 Task: Change IN PROGRESS as Status of Issue Issue0000000414 in Backlog  in Scrum Project Project0000000083 in Jira. Change IN PROGRESS as Status of Issue Issue0000000416 in Backlog  in Scrum Project Project0000000084 in Jira. Change IN PROGRESS as Status of Issue Issue0000000418 in Backlog  in Scrum Project Project0000000084 in Jira. Change IN PROGRESS as Status of Issue Issue0000000420 in Backlog  in Scrum Project Project0000000084 in Jira. Assign mailaustralia7@gmail.com as Assignee of Issue Issue0000000411 in Backlog  in Scrum Project Project0000000083 in Jira
Action: Mouse moved to (1140, 462)
Screenshot: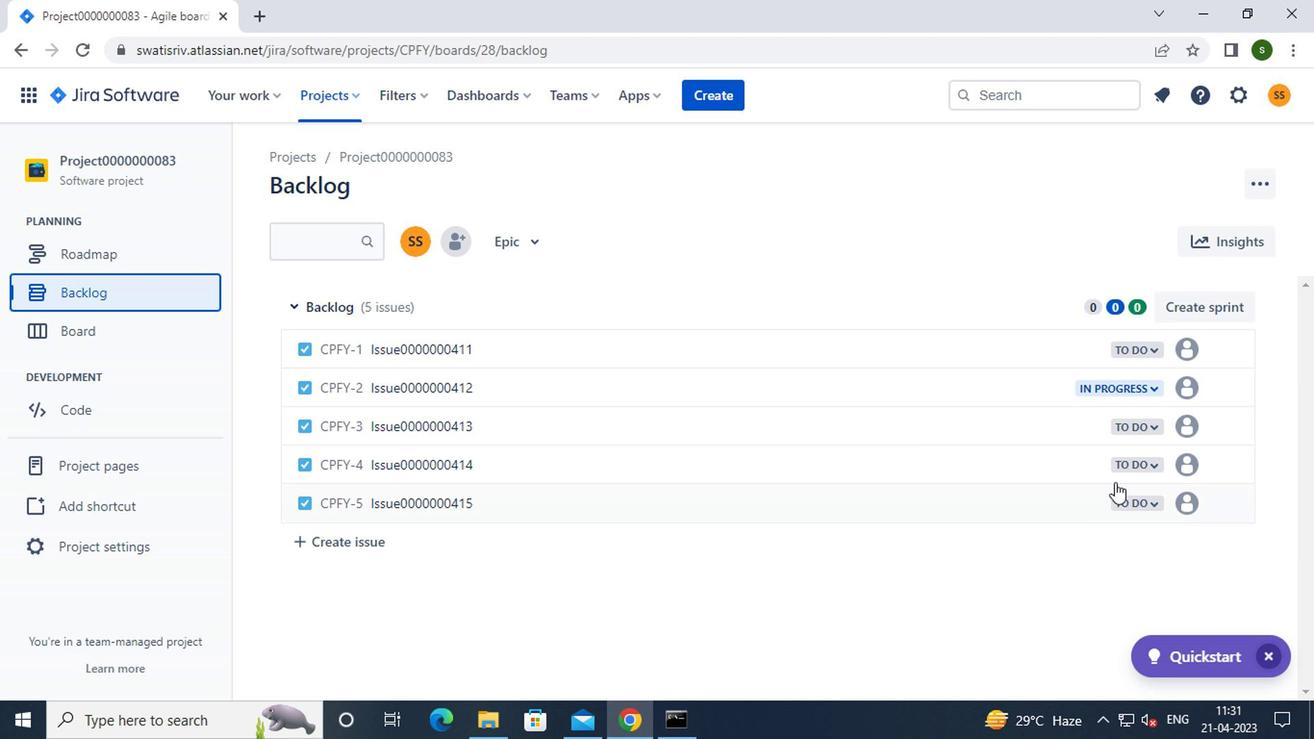 
Action: Mouse pressed left at (1140, 462)
Screenshot: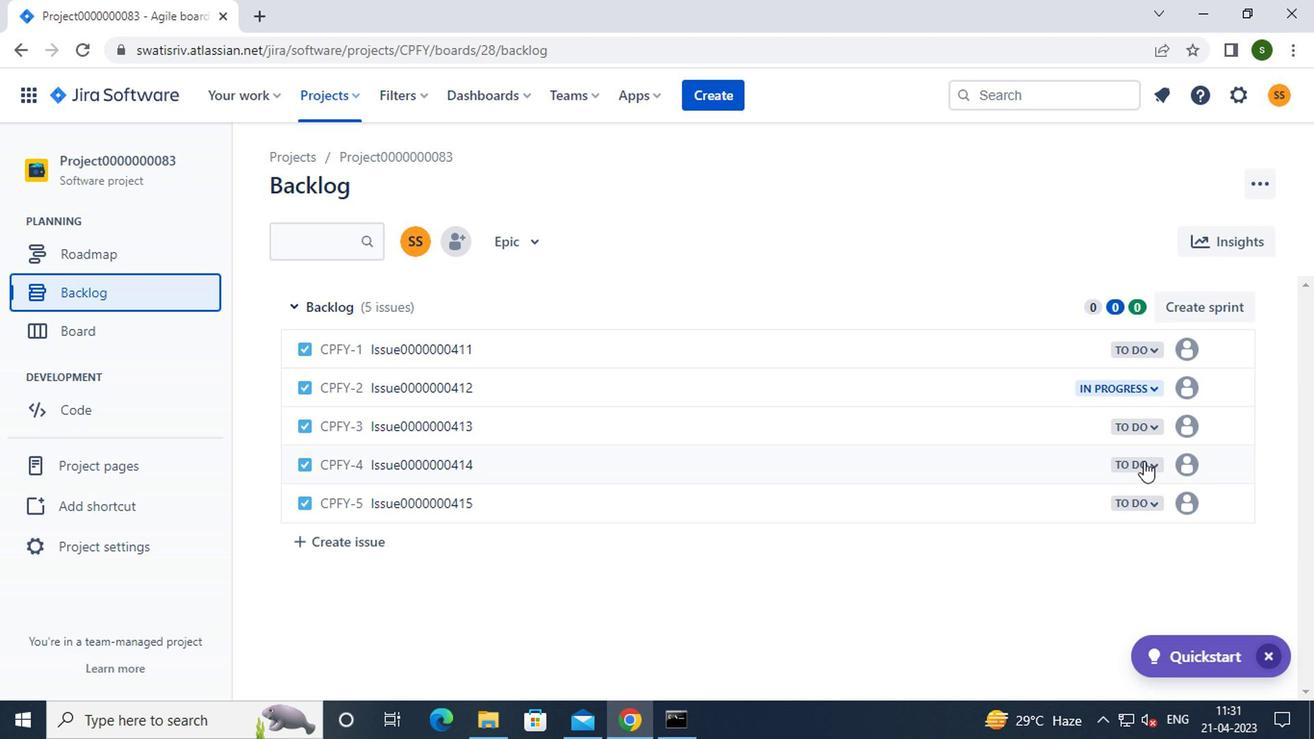
Action: Mouse moved to (1068, 507)
Screenshot: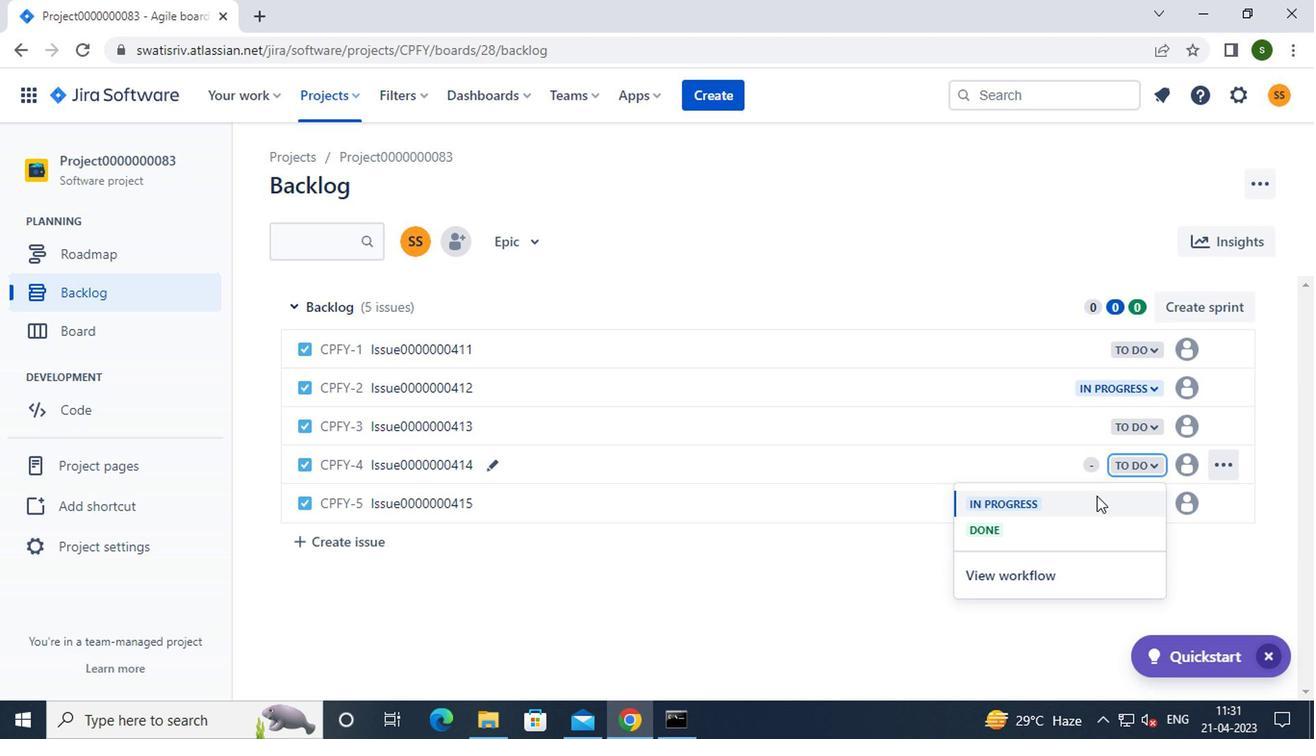 
Action: Mouse pressed left at (1068, 507)
Screenshot: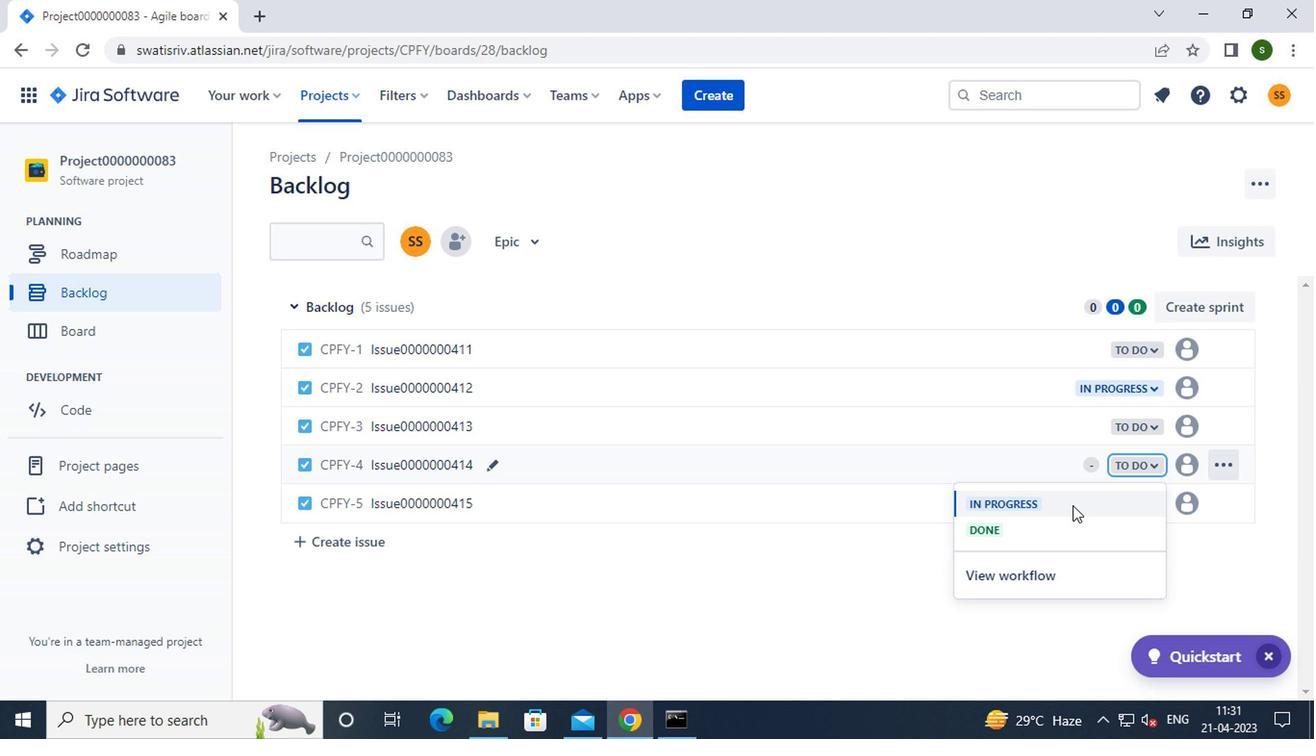 
Action: Mouse moved to (330, 95)
Screenshot: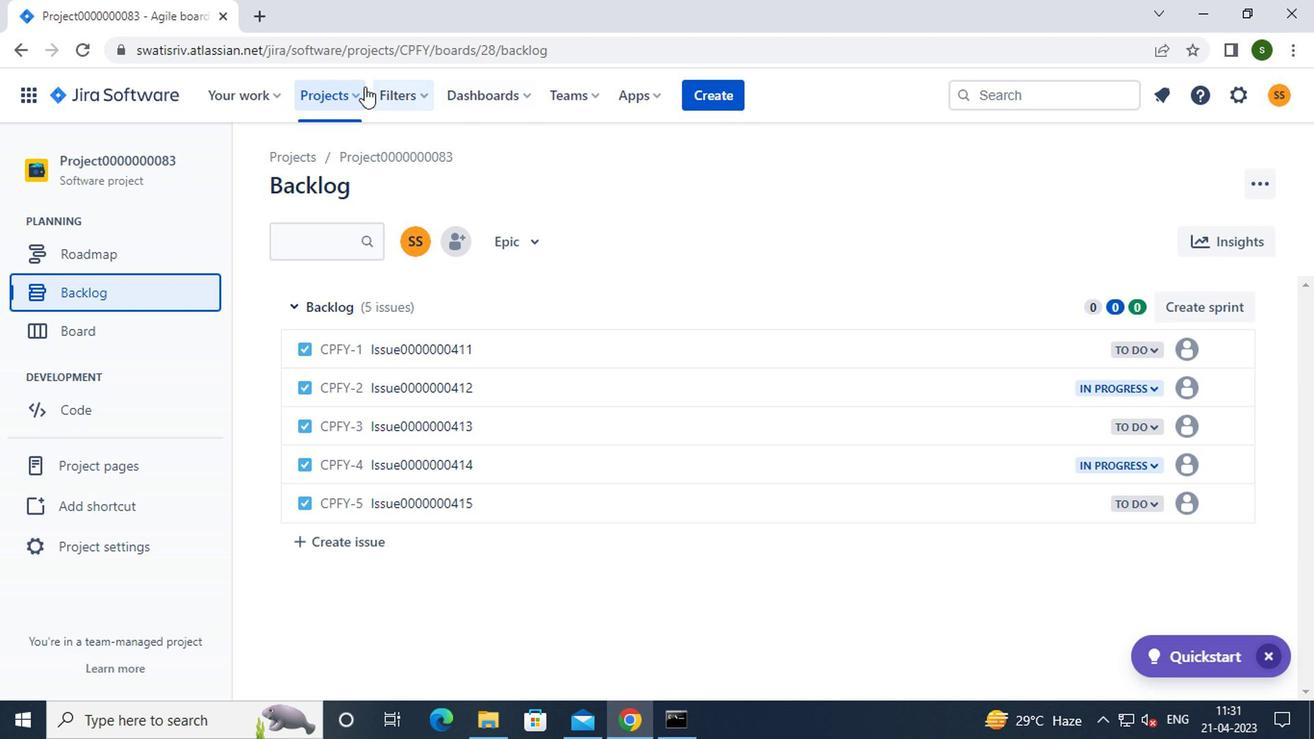 
Action: Mouse pressed left at (330, 95)
Screenshot: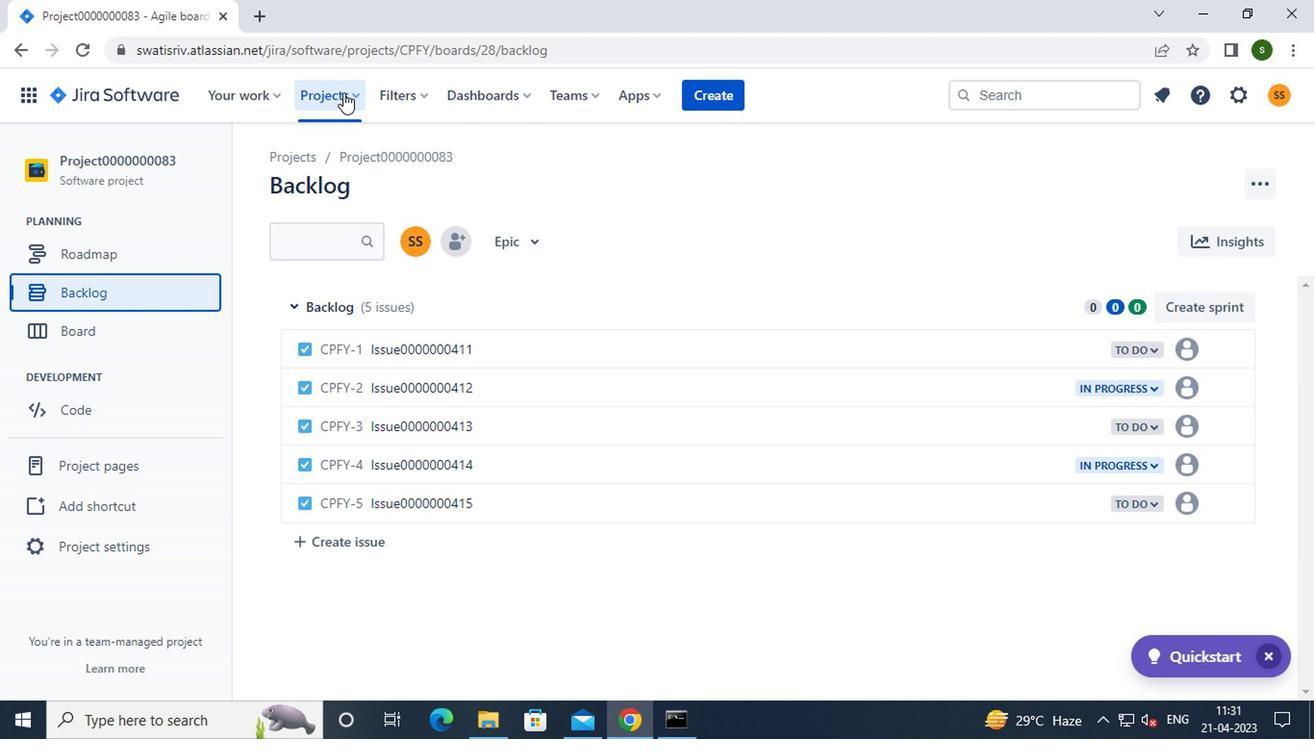 
Action: Mouse moved to (442, 237)
Screenshot: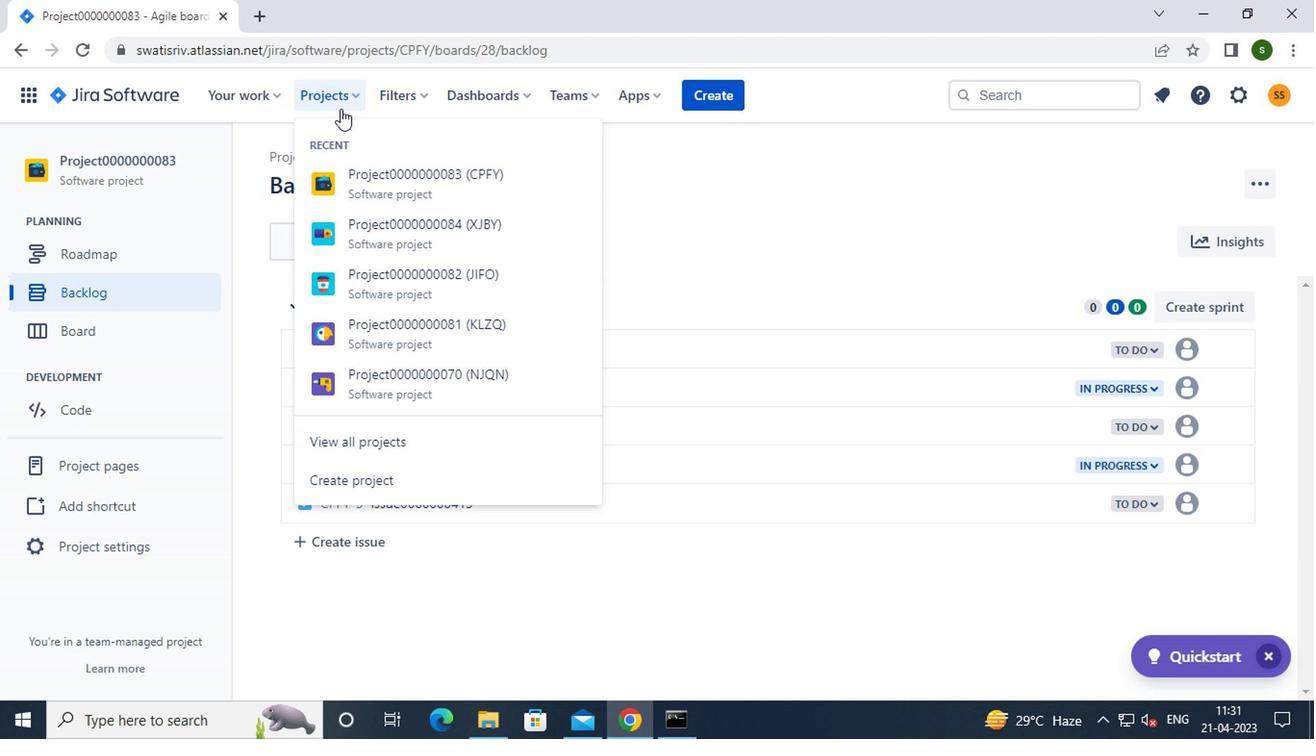 
Action: Mouse pressed left at (442, 237)
Screenshot: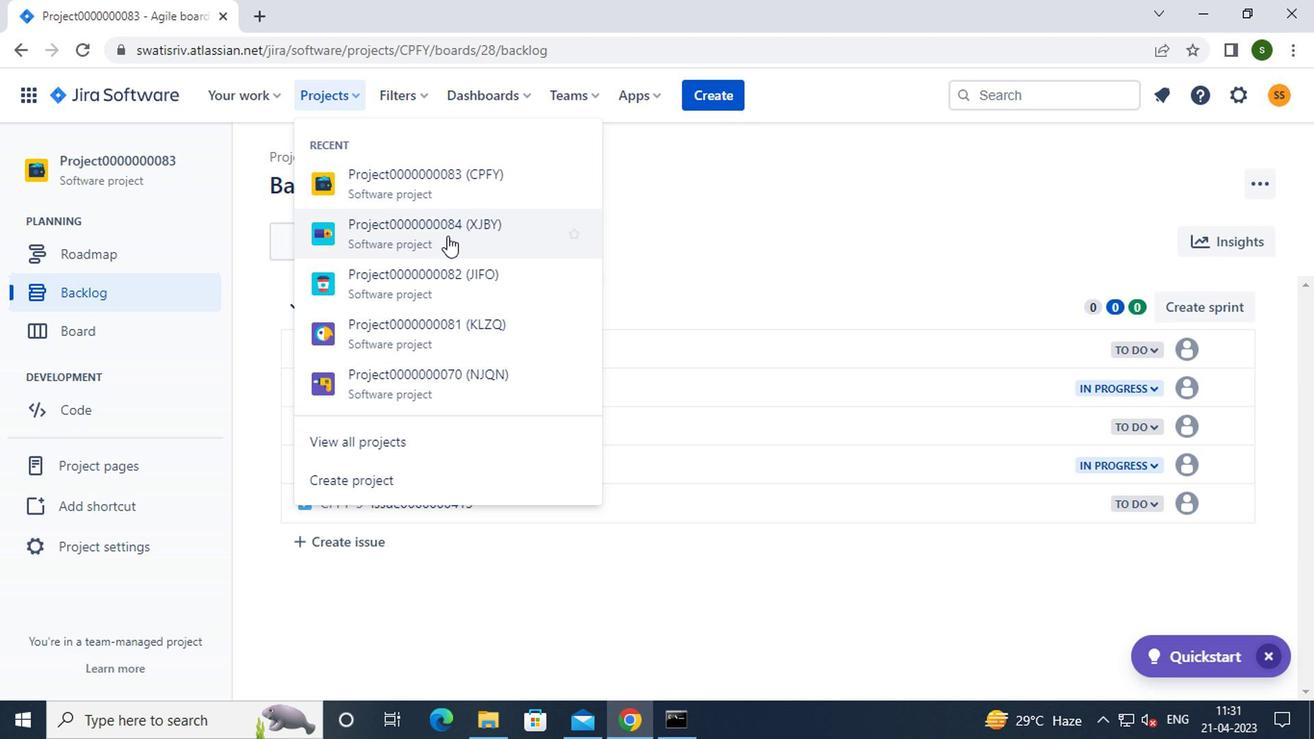 
Action: Mouse moved to (113, 288)
Screenshot: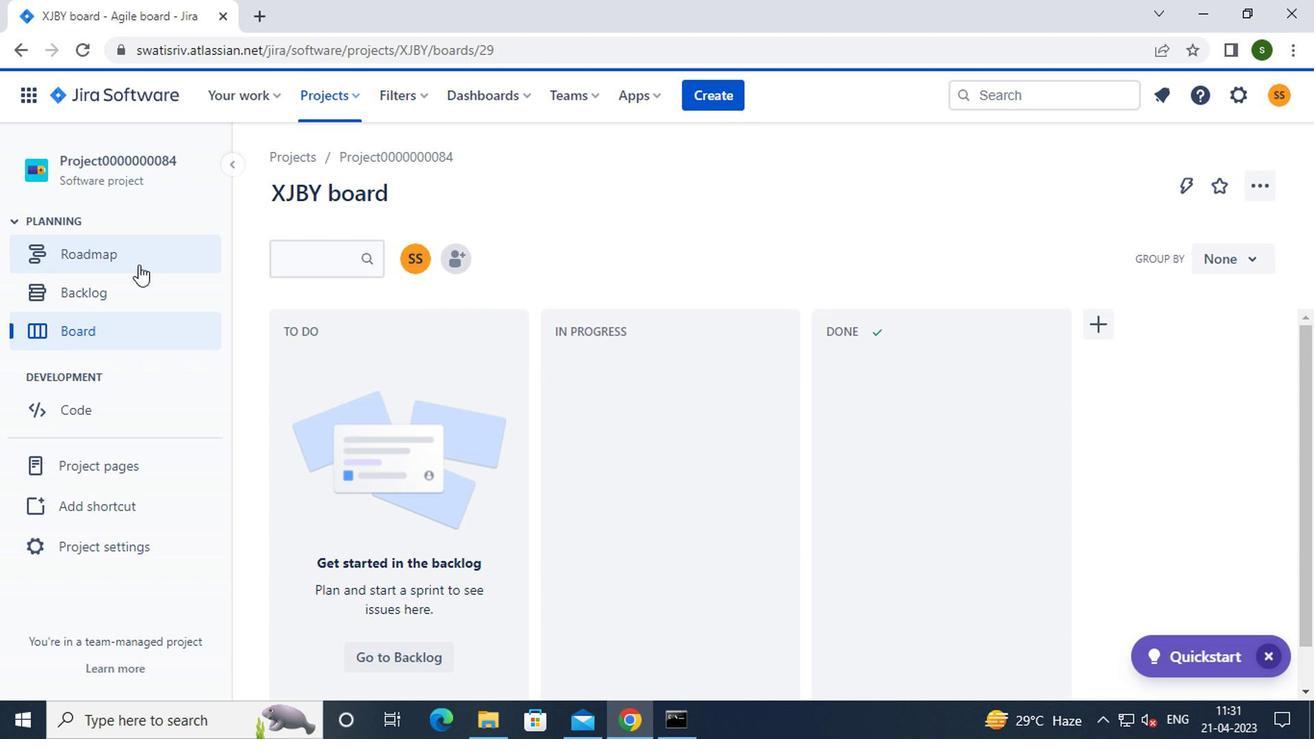 
Action: Mouse pressed left at (113, 288)
Screenshot: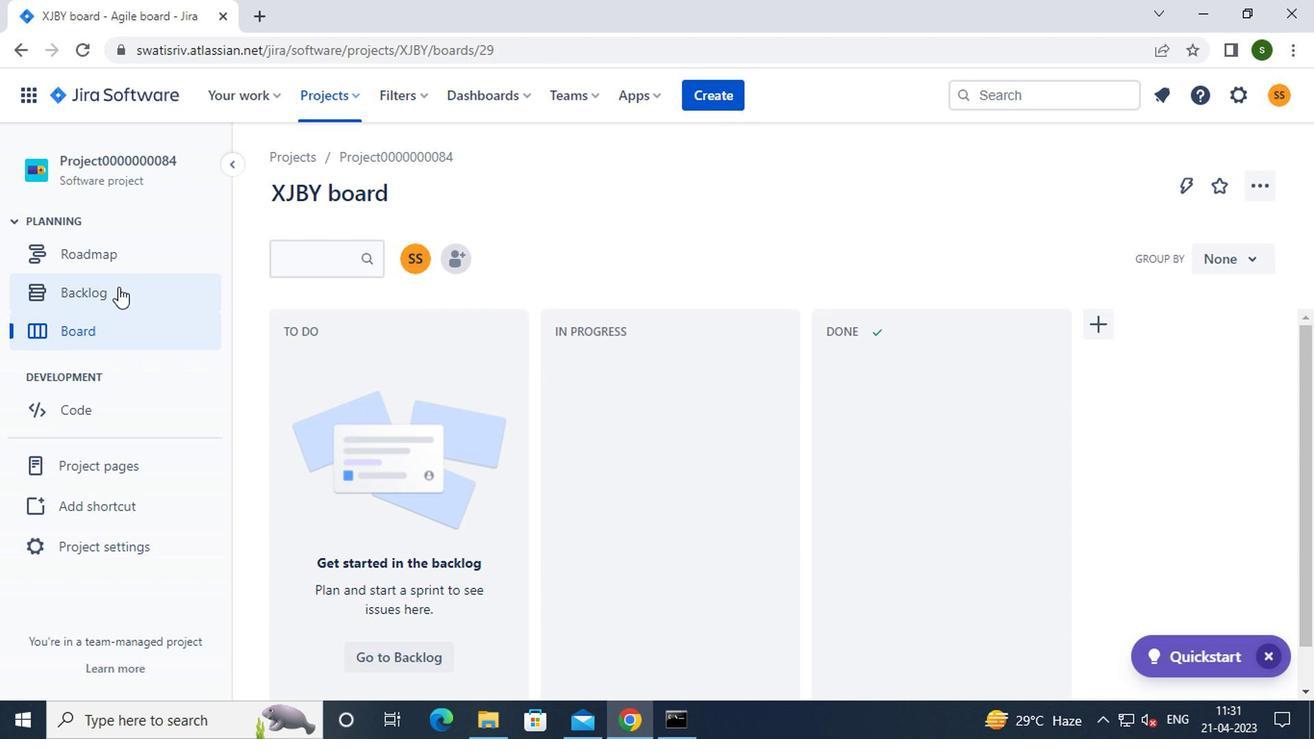
Action: Mouse moved to (1126, 351)
Screenshot: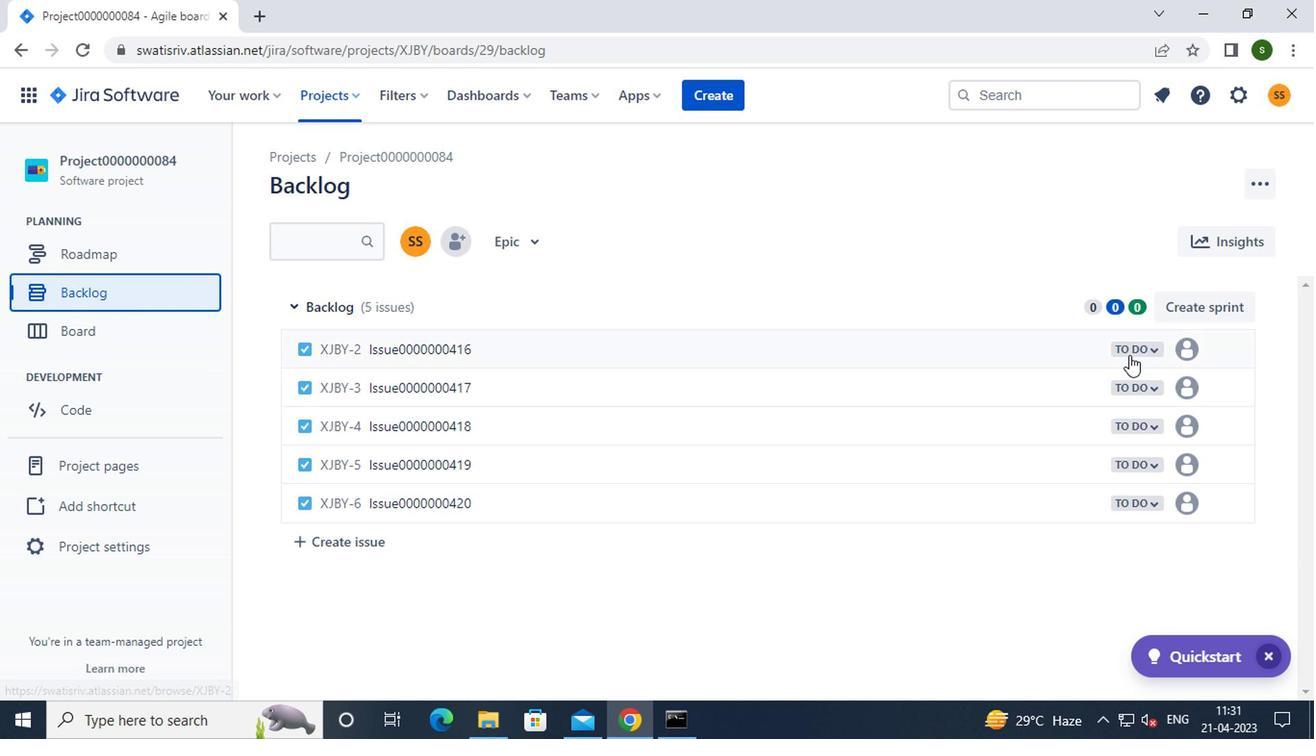 
Action: Mouse pressed left at (1126, 351)
Screenshot: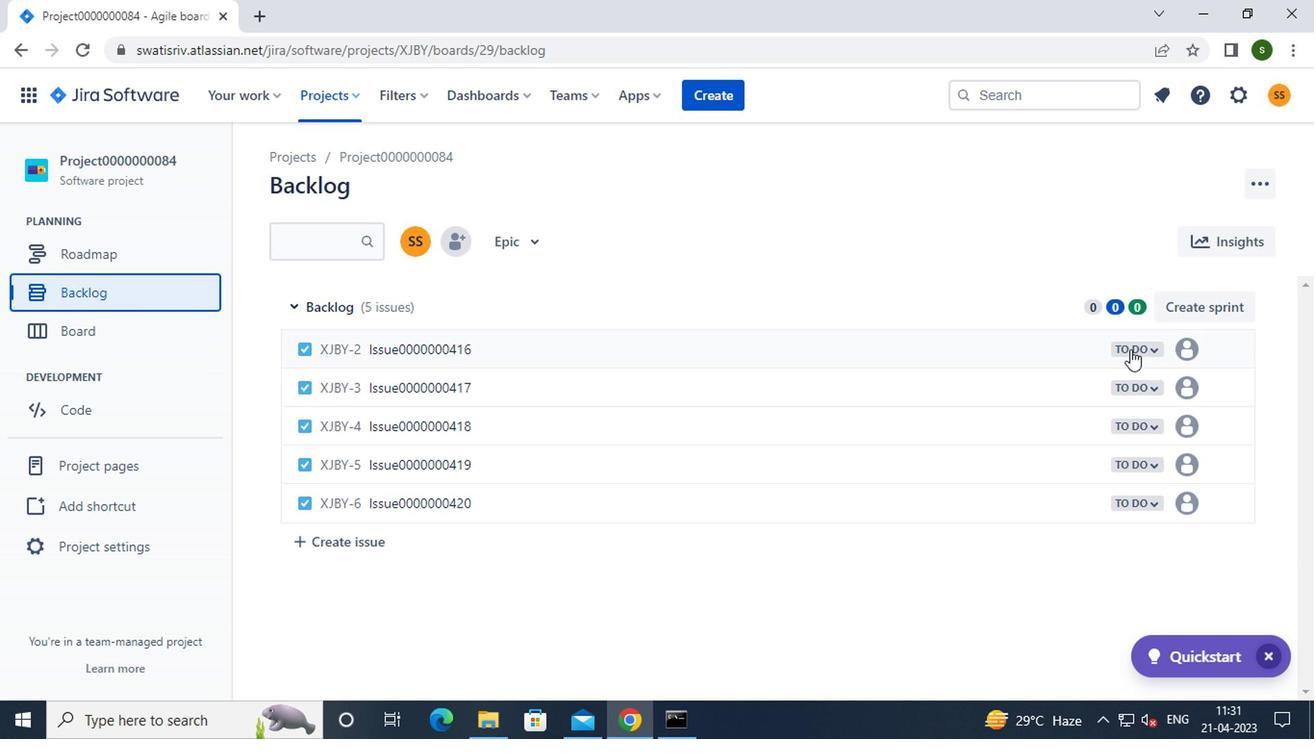 
Action: Mouse moved to (1034, 385)
Screenshot: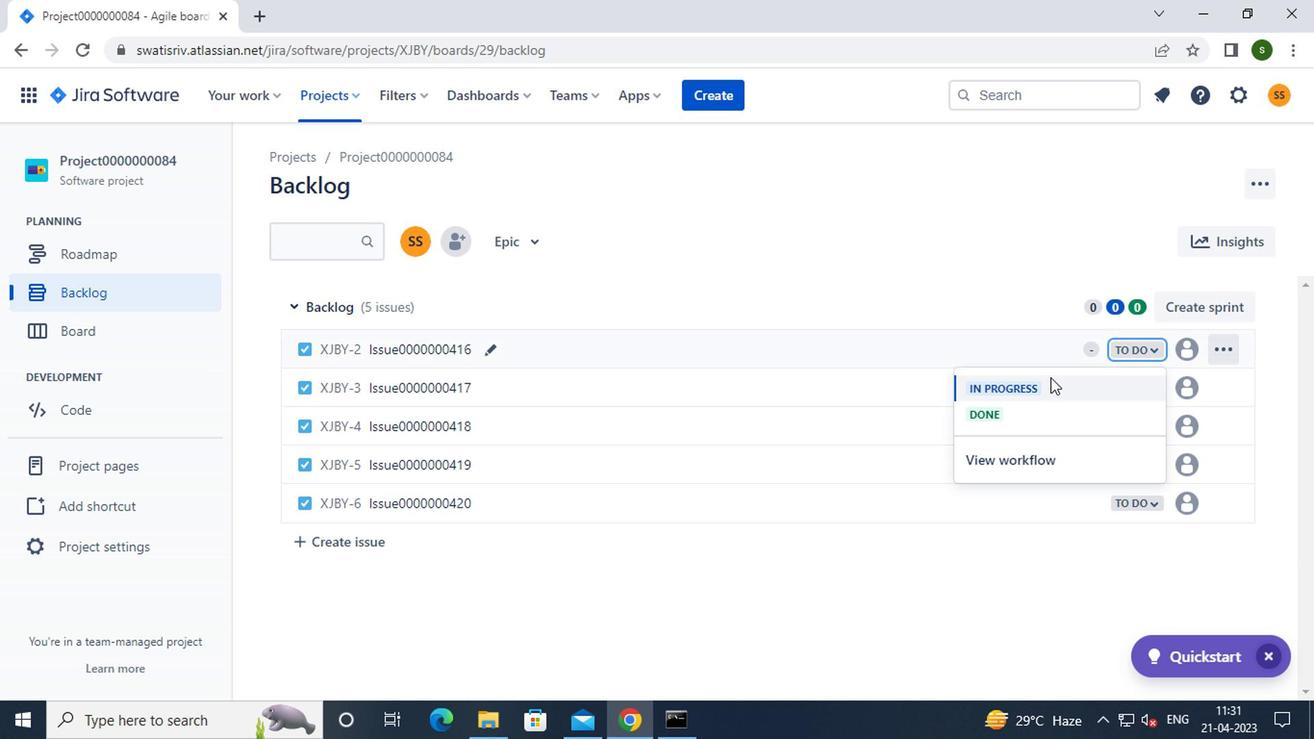
Action: Mouse pressed left at (1034, 385)
Screenshot: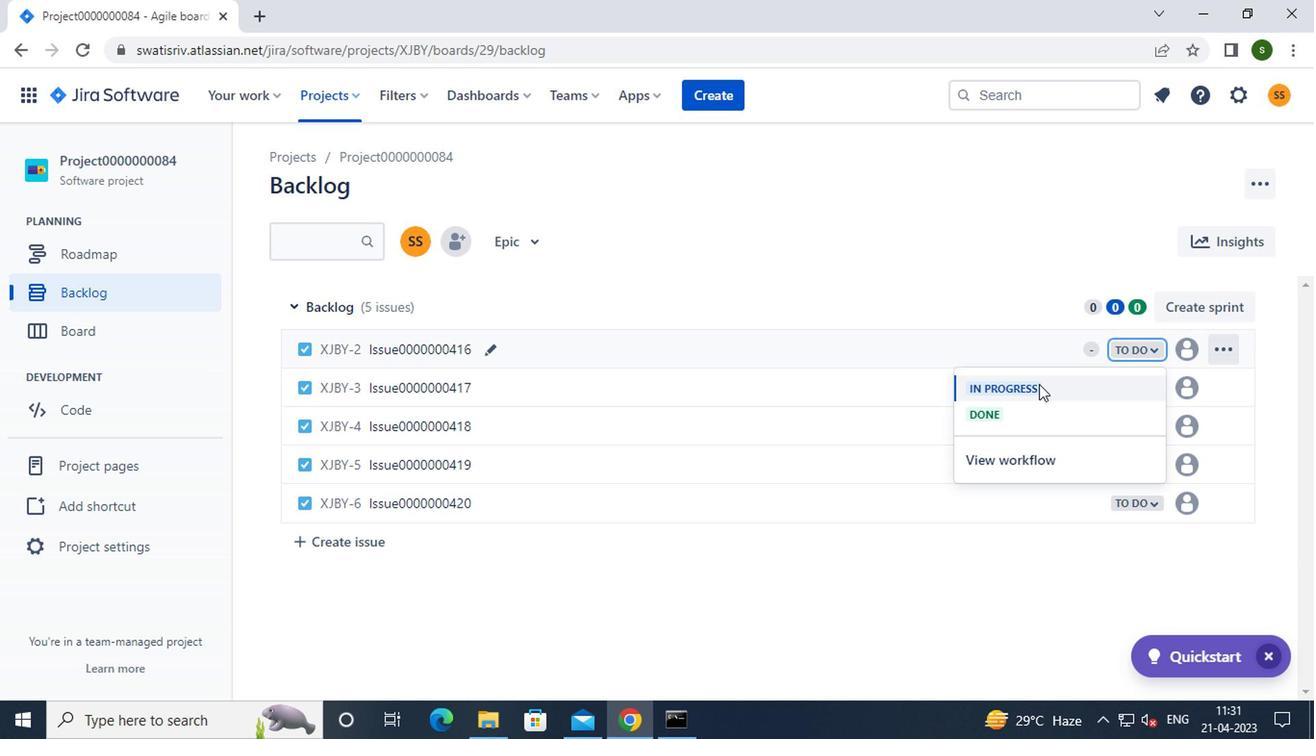 
Action: Mouse moved to (1148, 426)
Screenshot: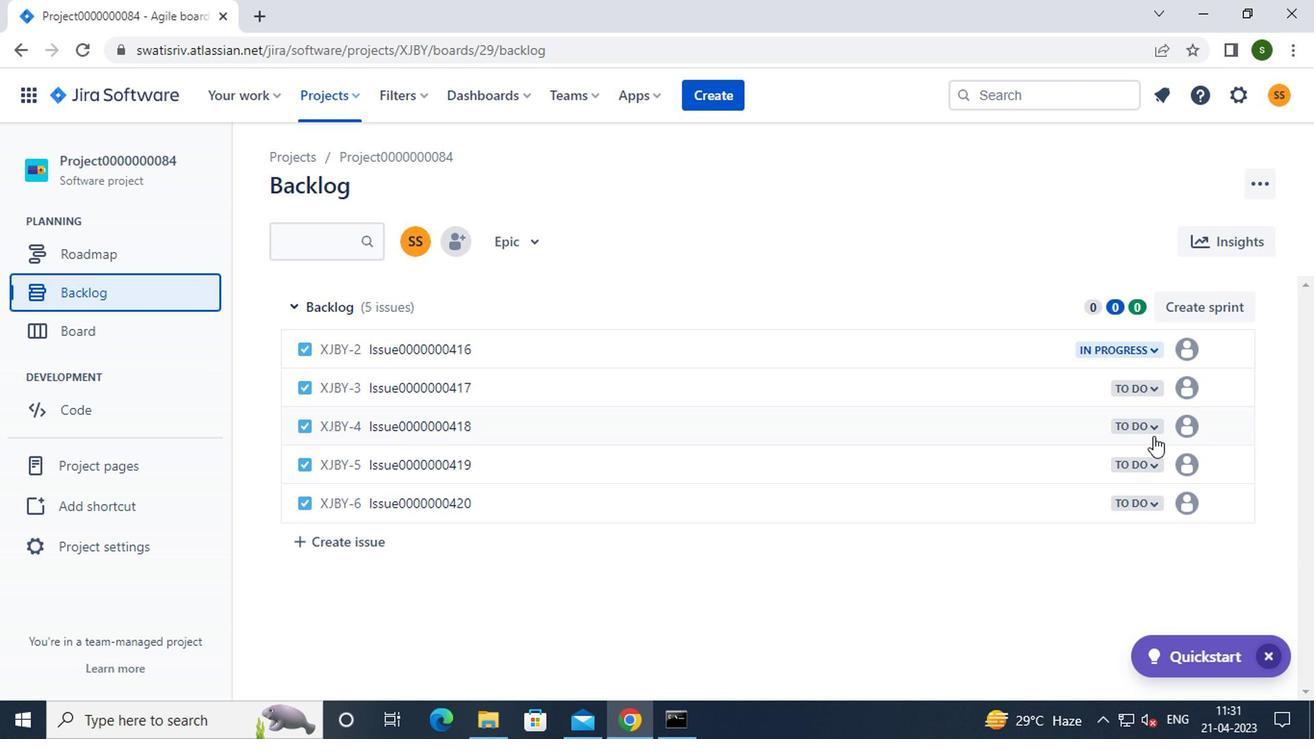 
Action: Mouse pressed left at (1148, 426)
Screenshot: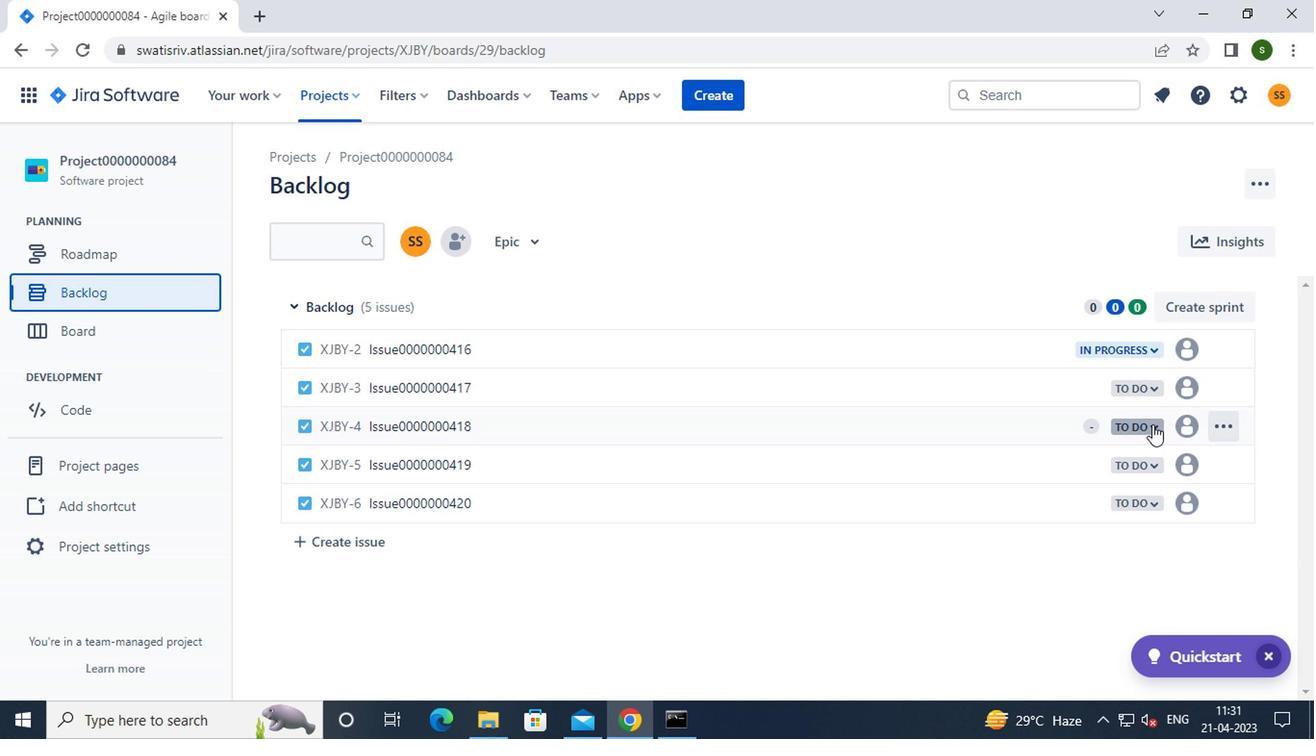 
Action: Mouse moved to (1014, 465)
Screenshot: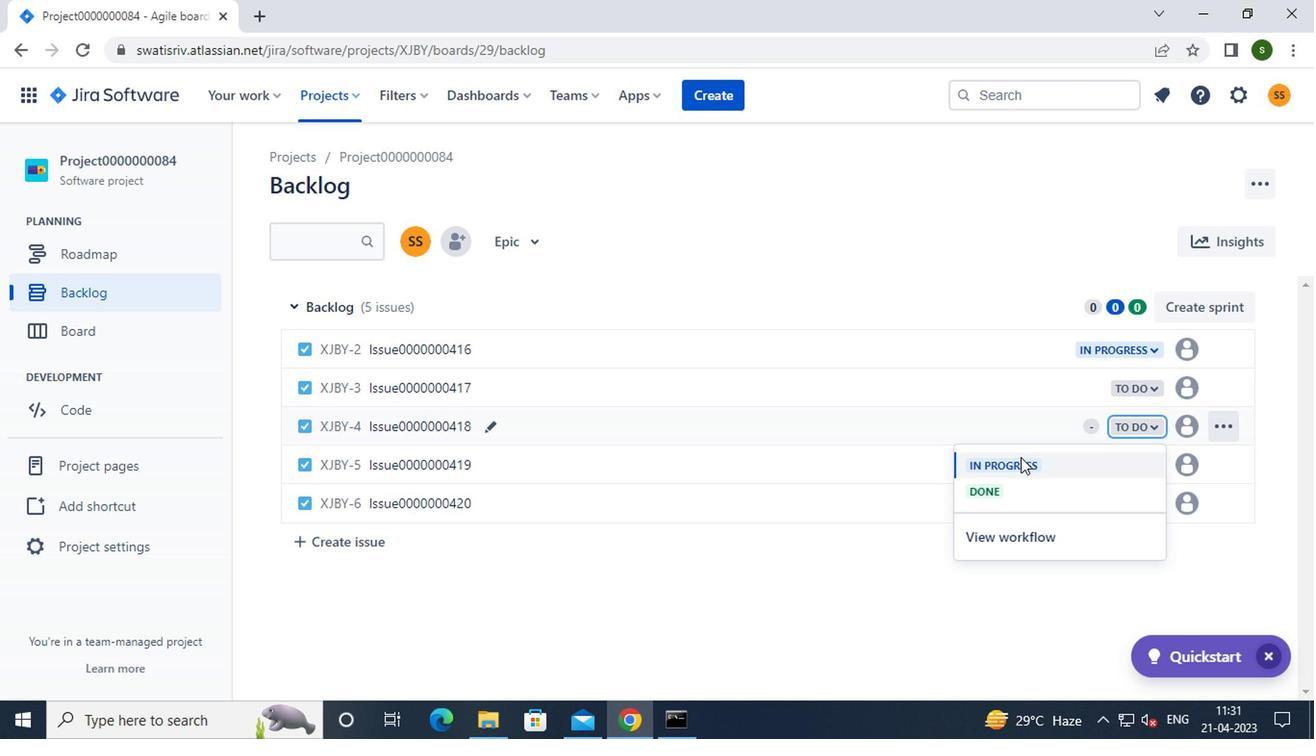 
Action: Mouse pressed left at (1014, 465)
Screenshot: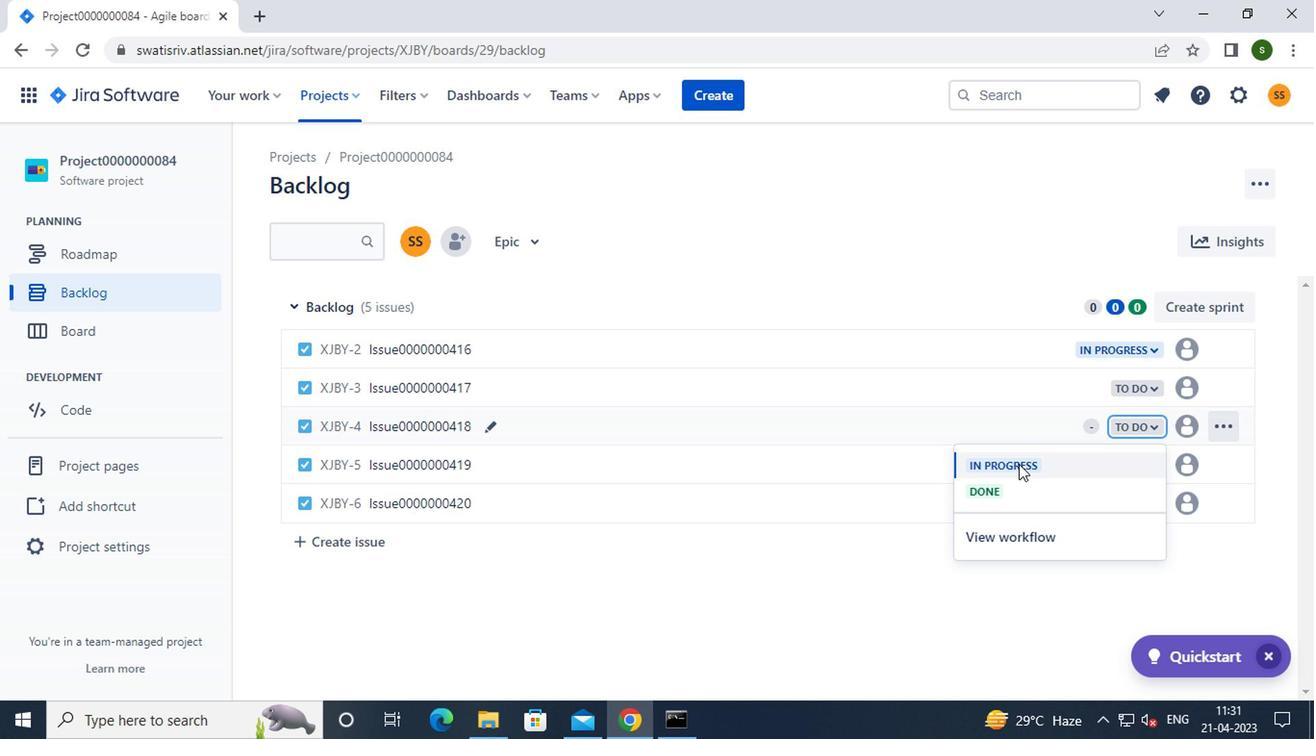 
Action: Mouse moved to (1135, 500)
Screenshot: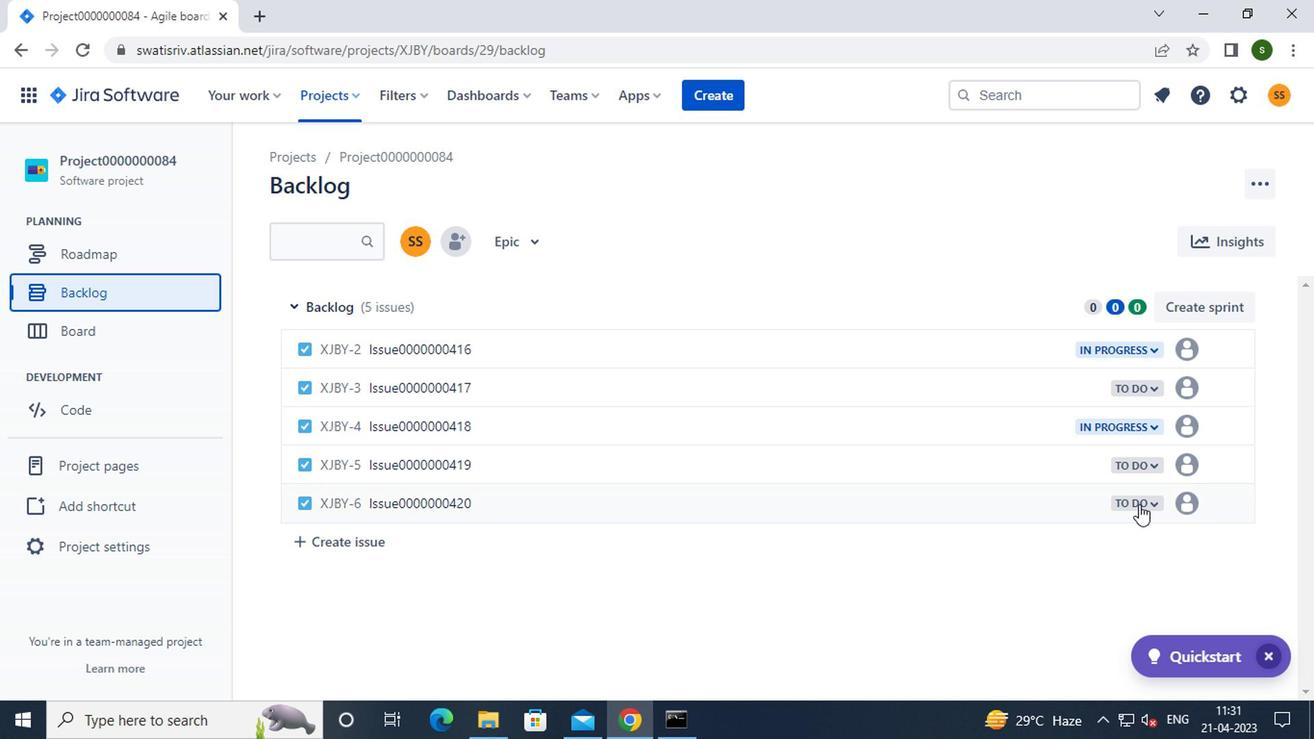 
Action: Mouse pressed left at (1135, 500)
Screenshot: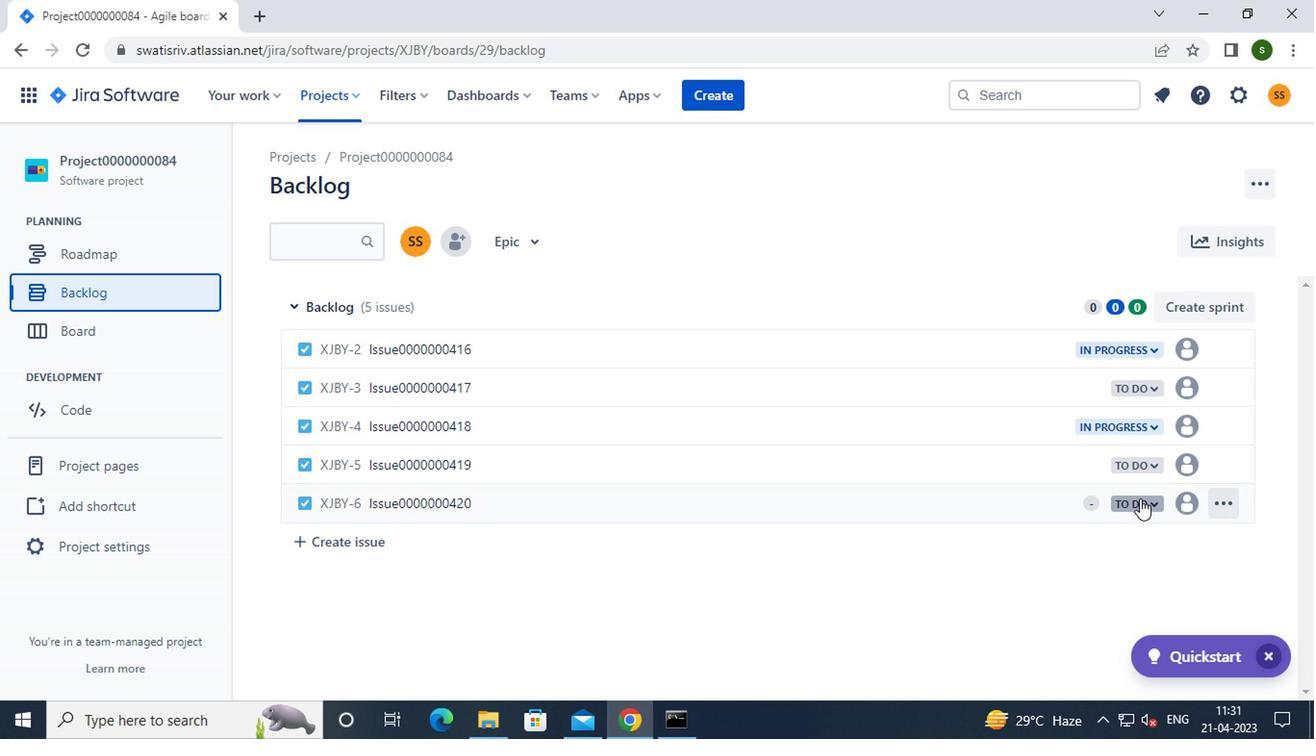 
Action: Mouse moved to (1069, 538)
Screenshot: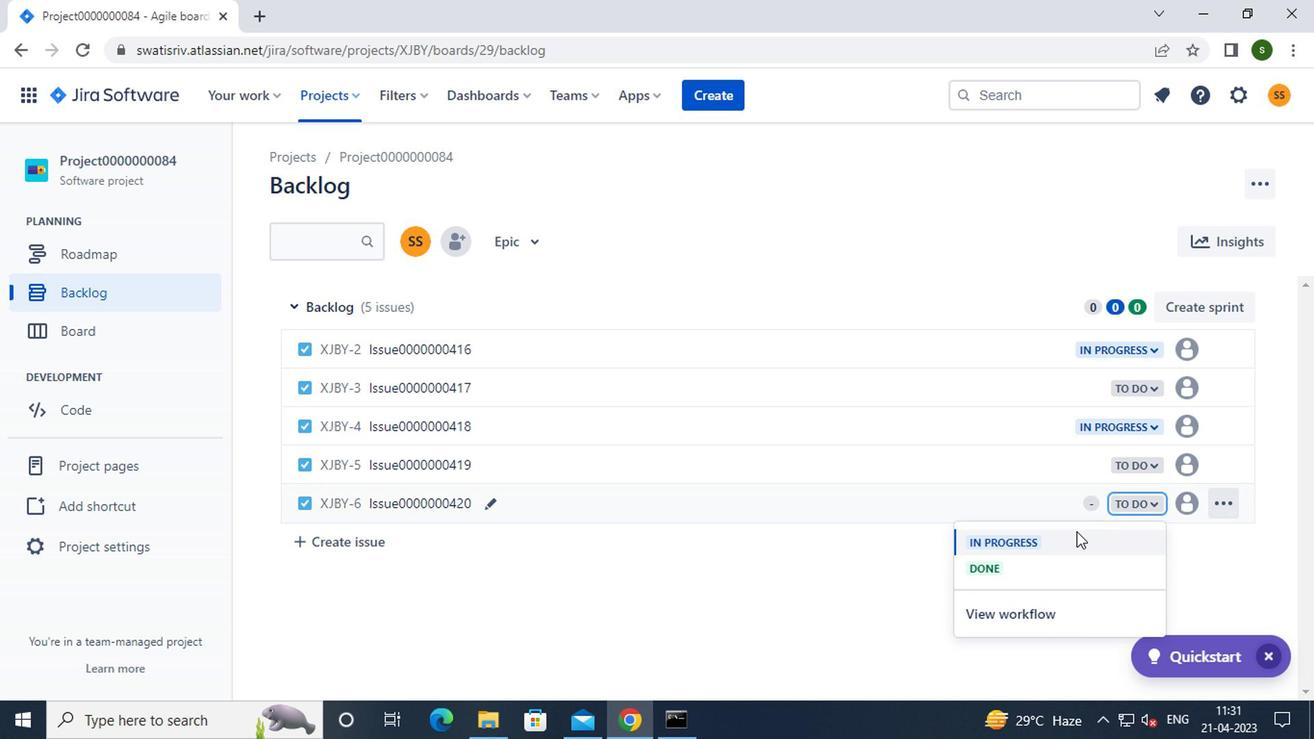 
Action: Mouse pressed left at (1069, 538)
Screenshot: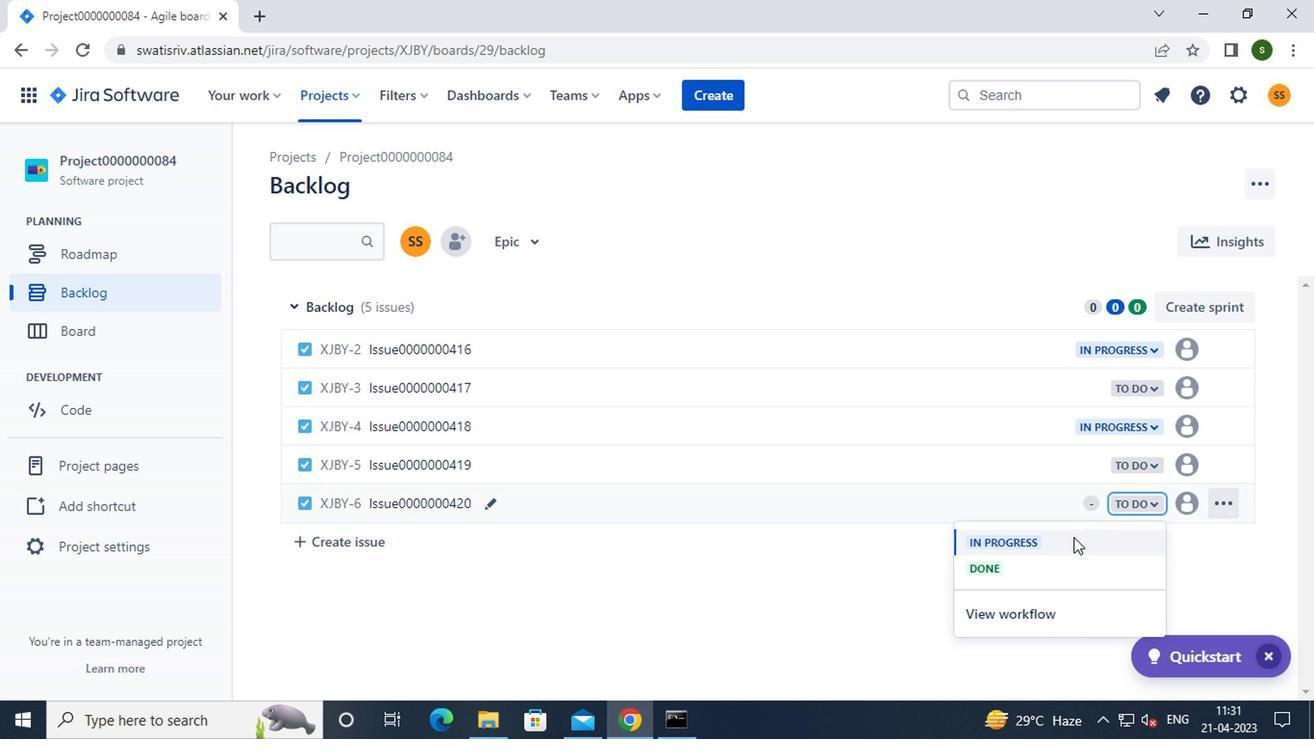 
Action: Mouse moved to (325, 93)
Screenshot: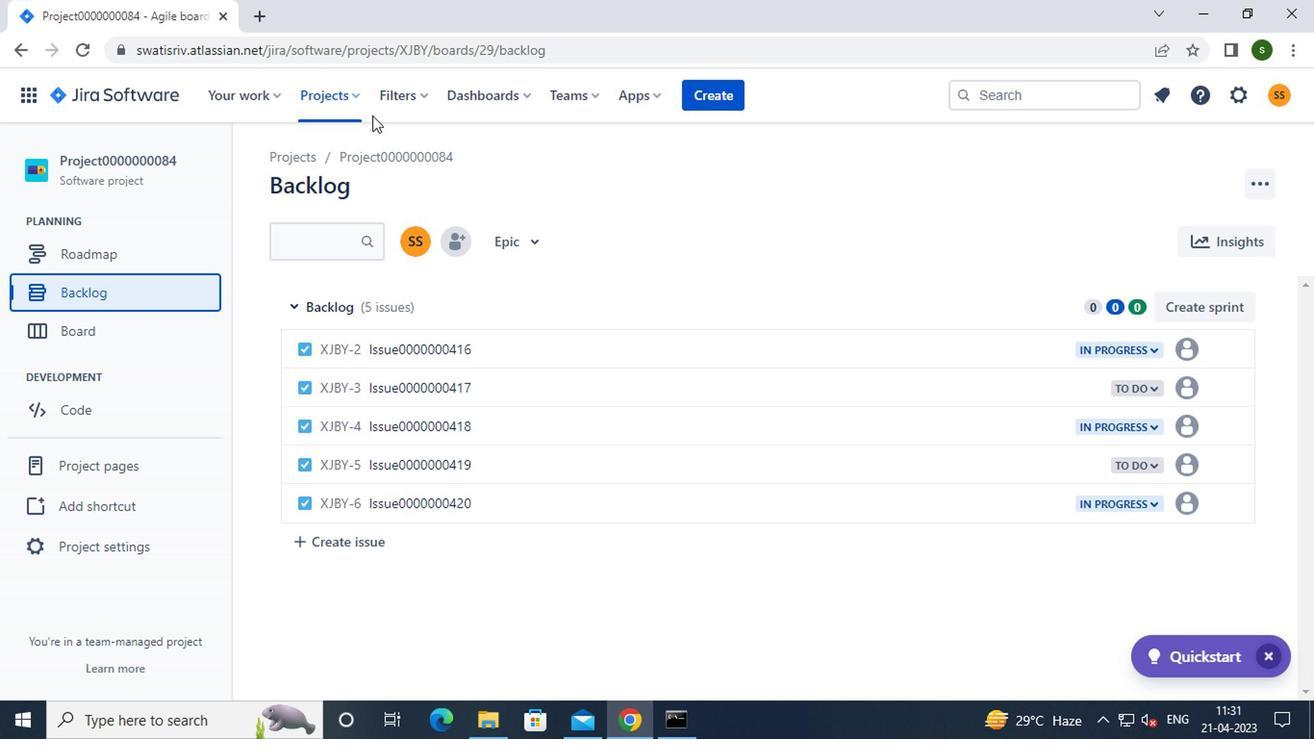 
Action: Mouse pressed left at (325, 93)
Screenshot: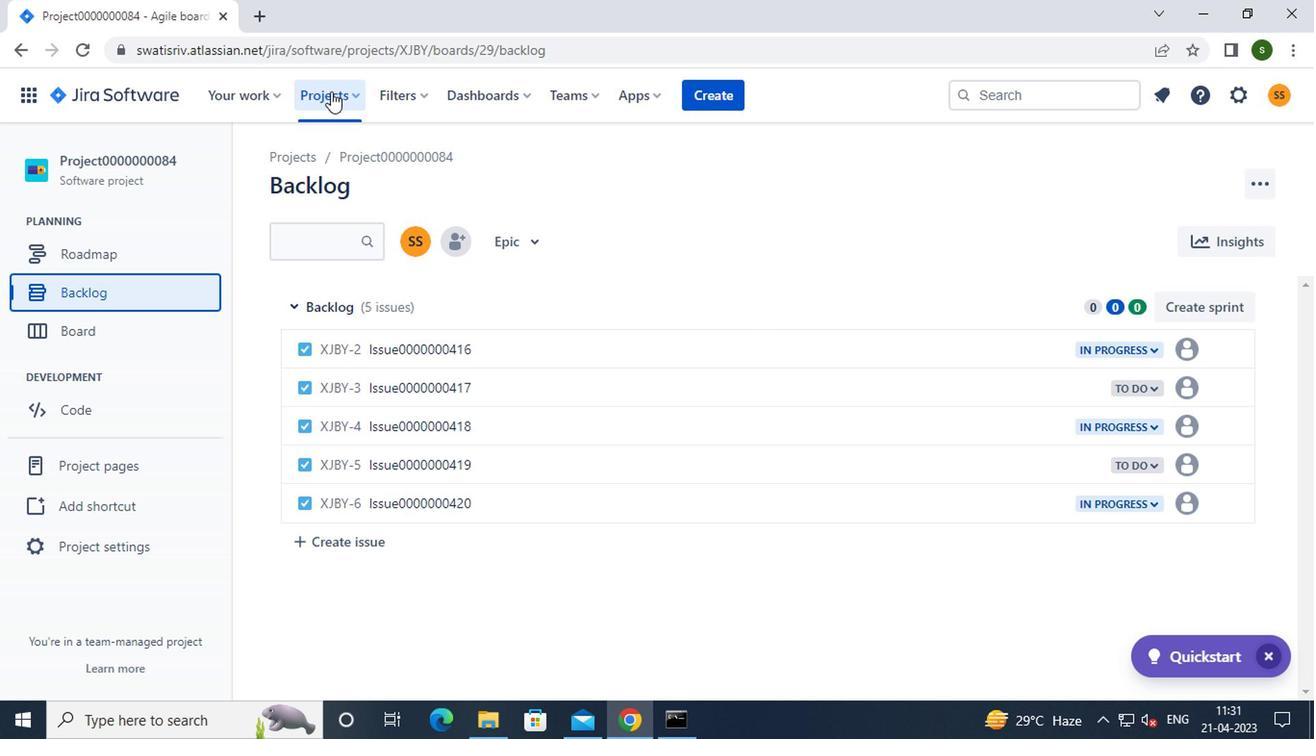 
Action: Mouse moved to (444, 242)
Screenshot: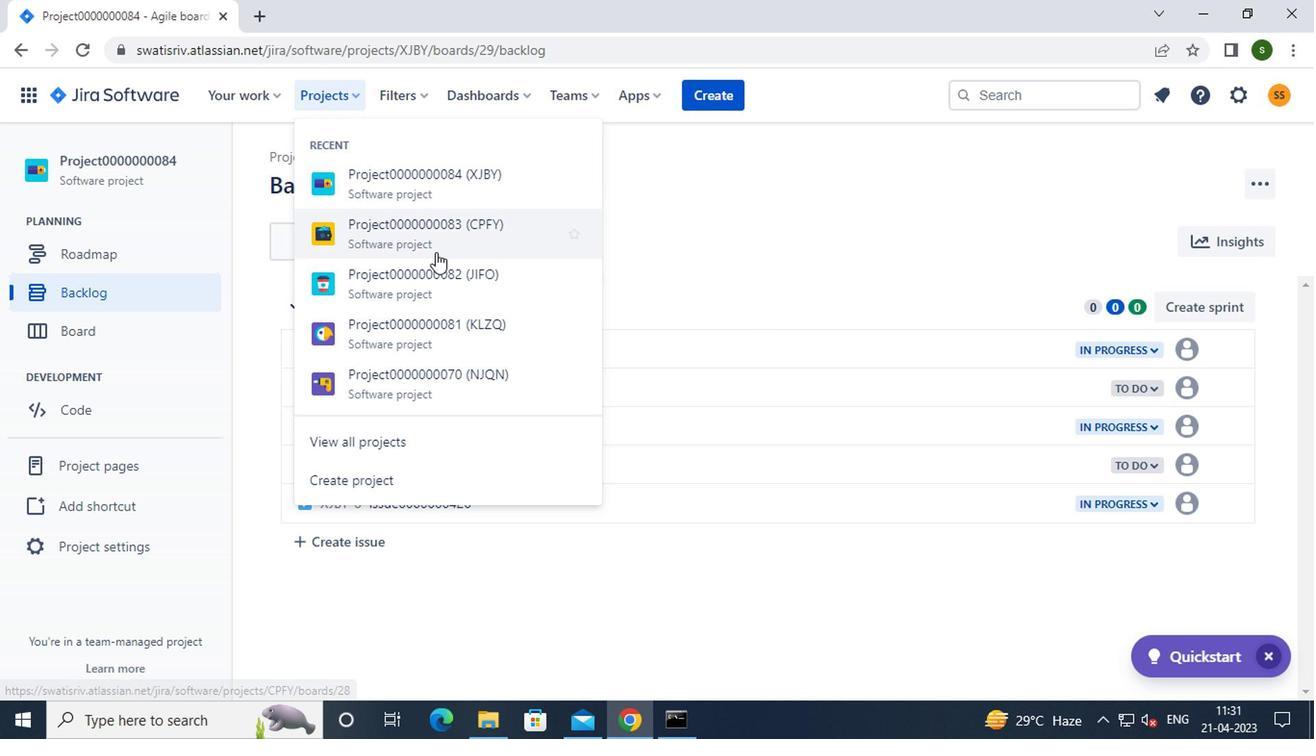 
Action: Mouse pressed left at (444, 242)
Screenshot: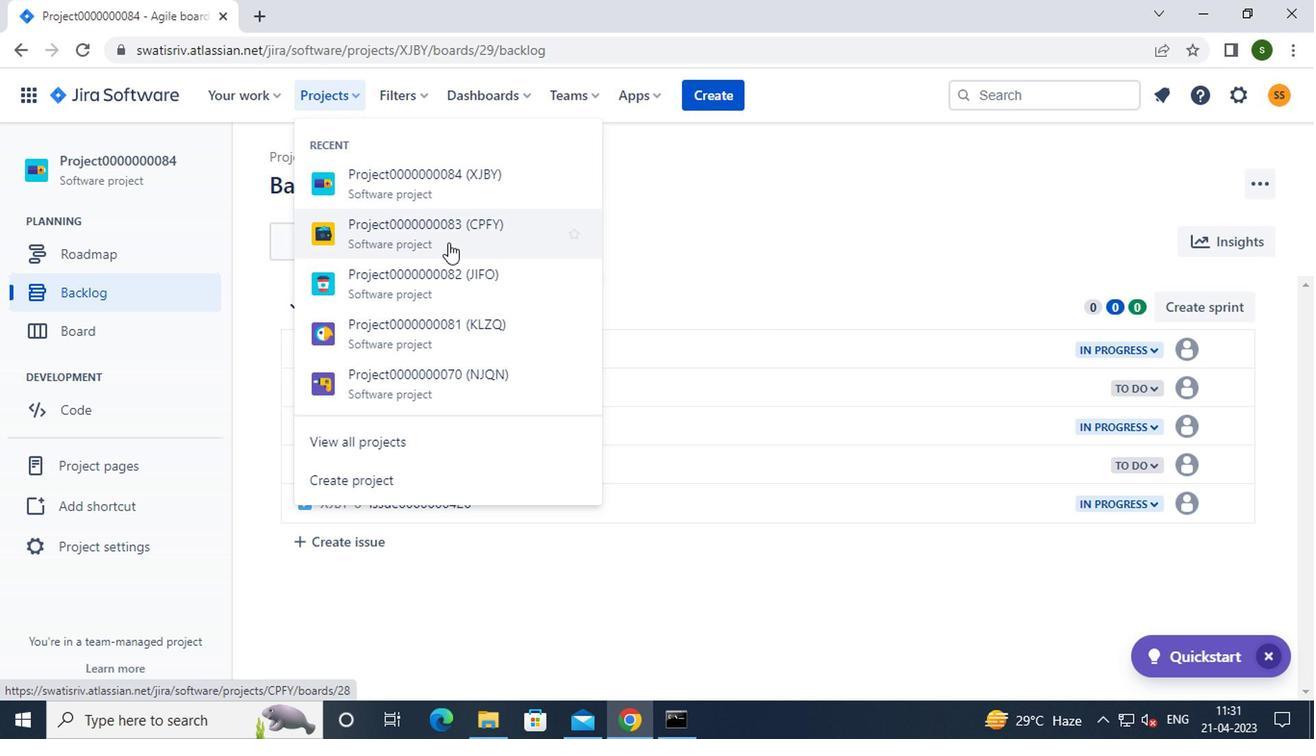 
Action: Mouse moved to (151, 299)
Screenshot: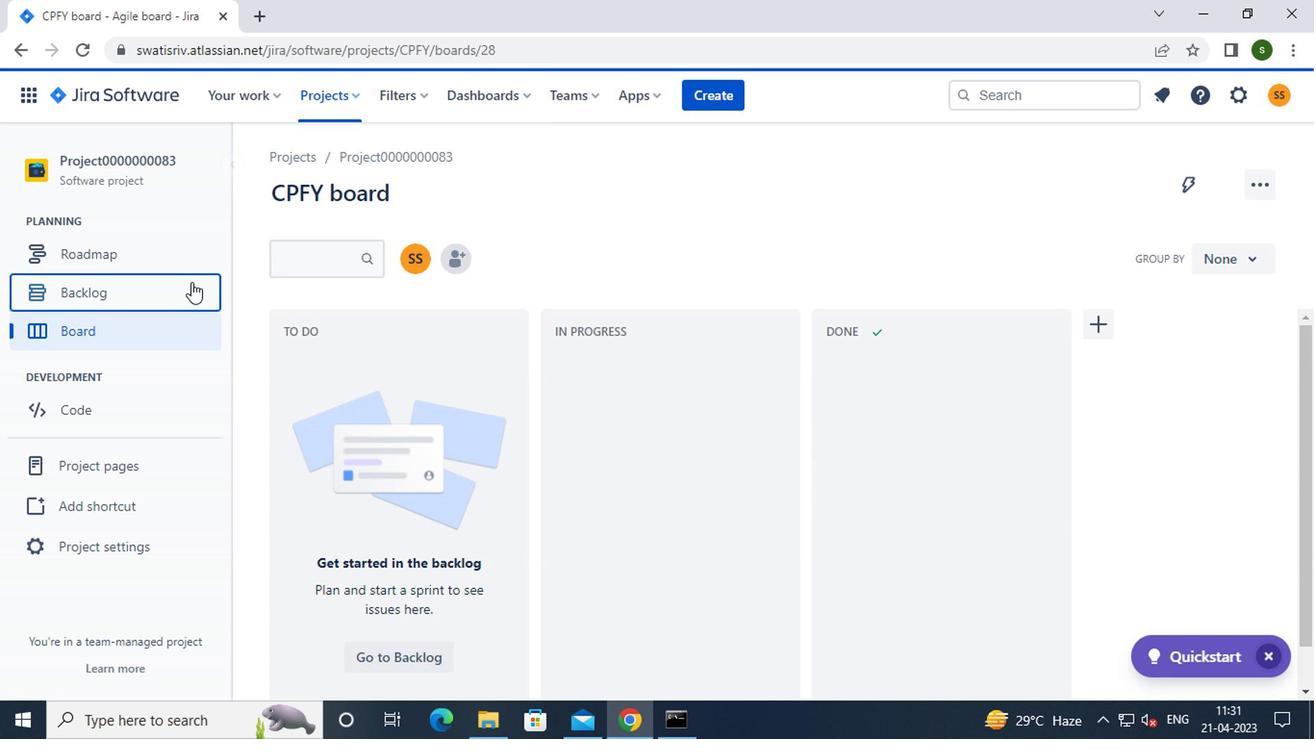 
Action: Mouse pressed left at (151, 299)
Screenshot: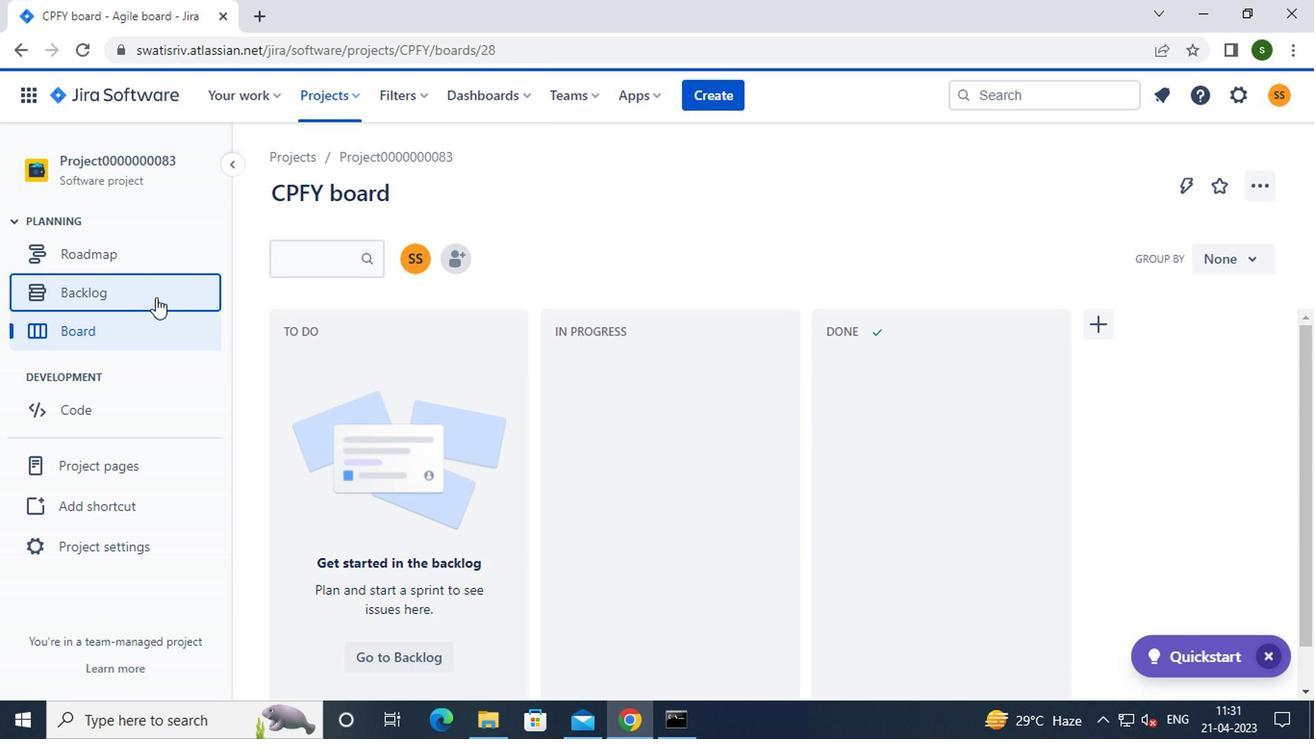 
Action: Mouse moved to (1183, 351)
Screenshot: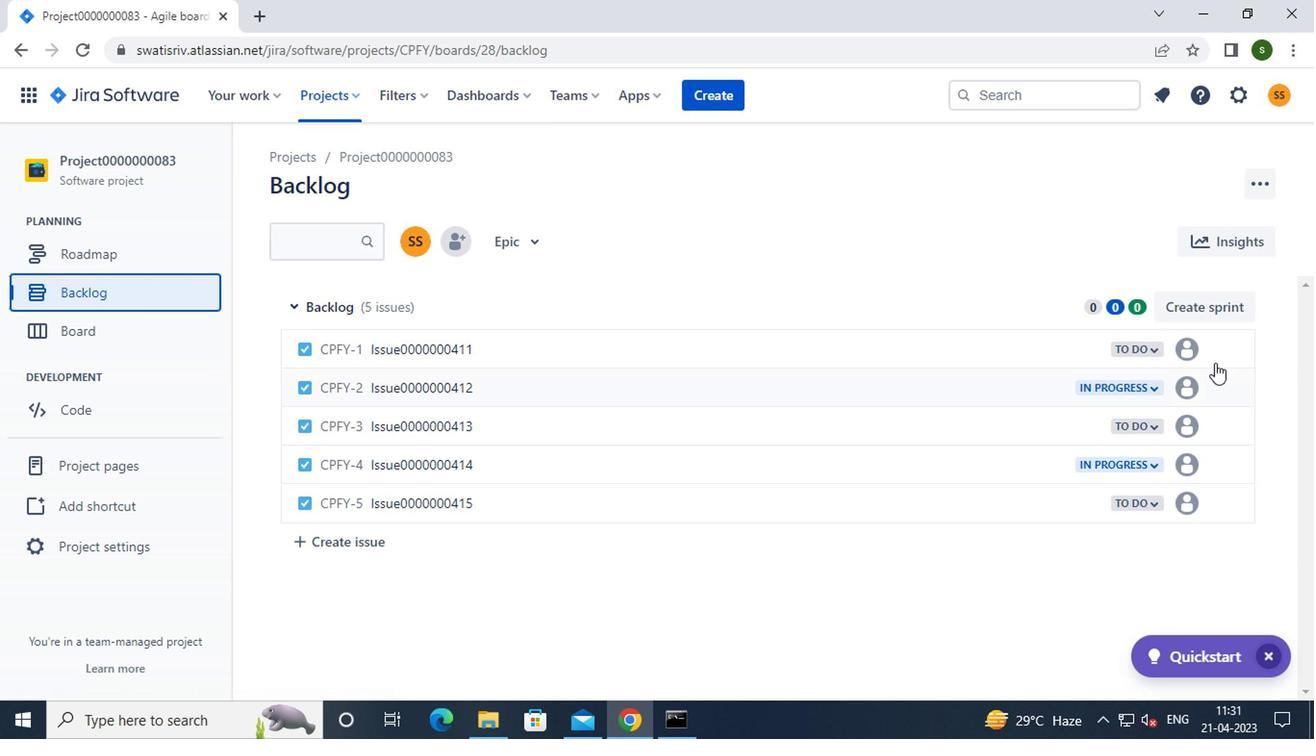 
Action: Mouse pressed left at (1183, 351)
Screenshot: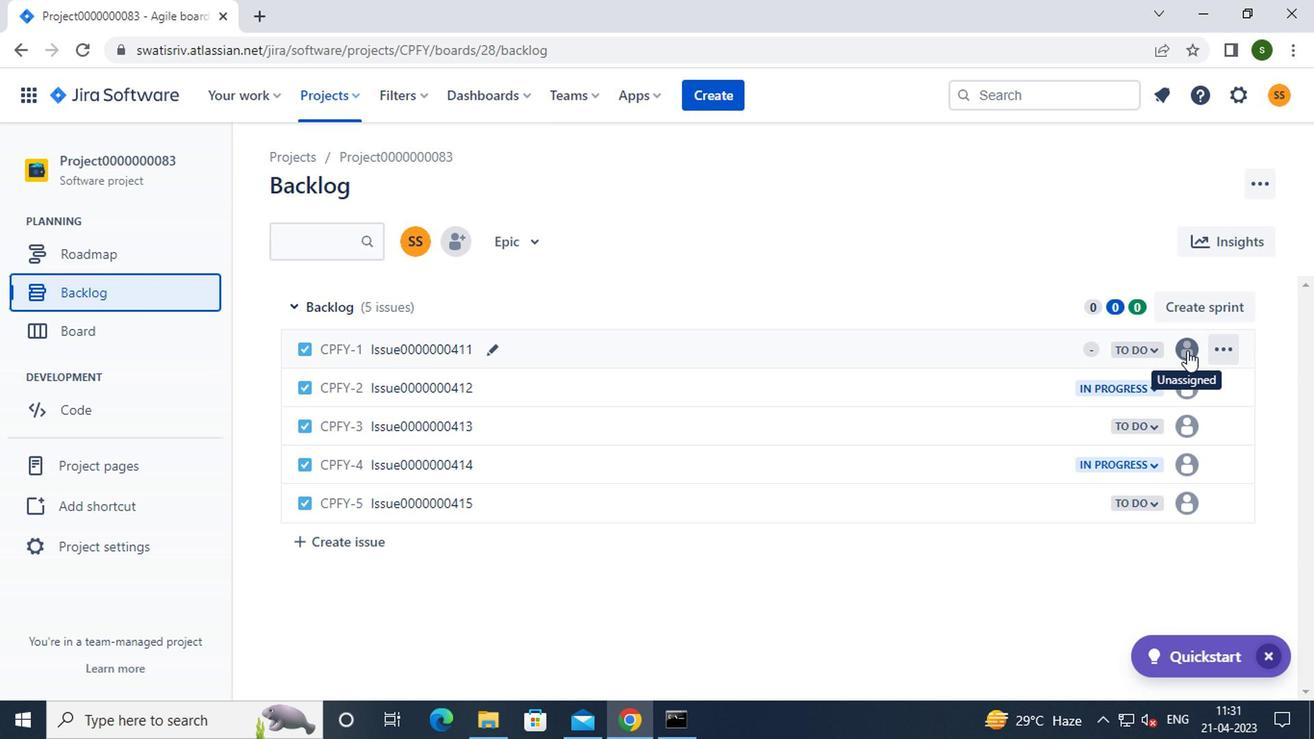 
Action: Mouse moved to (1042, 540)
Screenshot: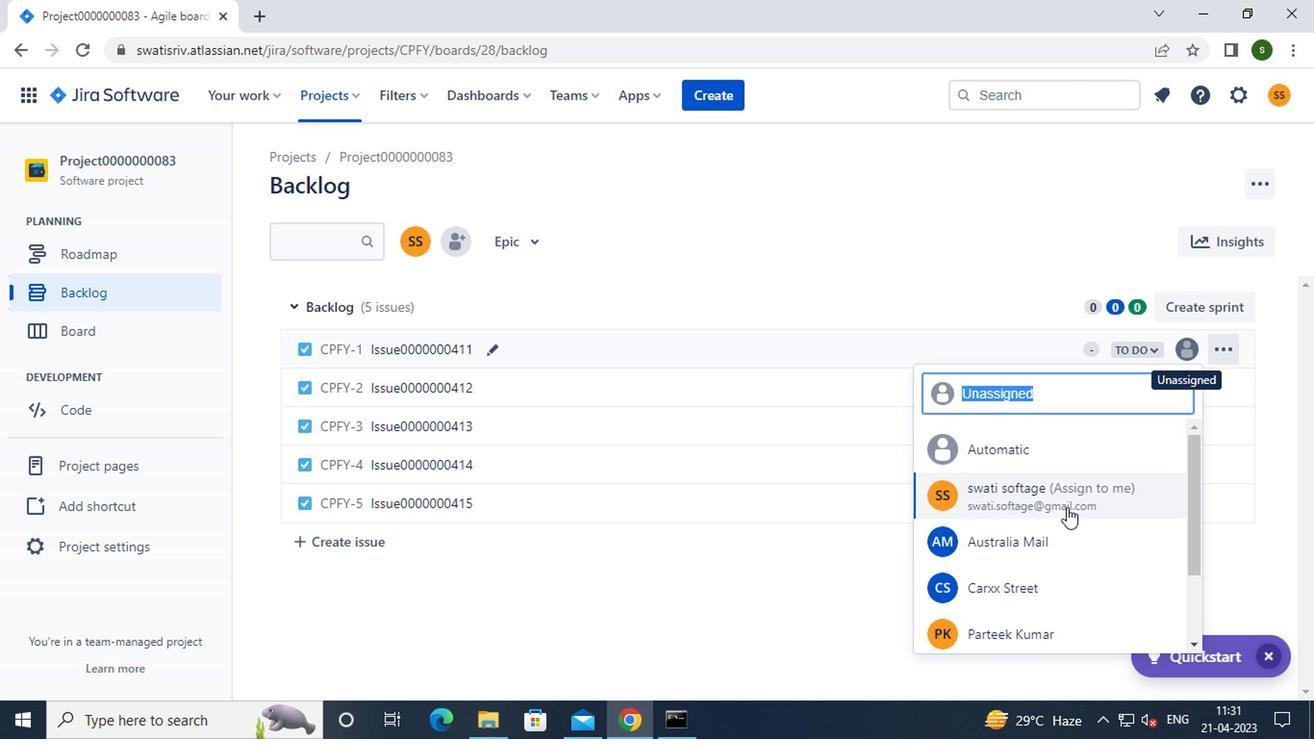 
Action: Mouse pressed left at (1042, 540)
Screenshot: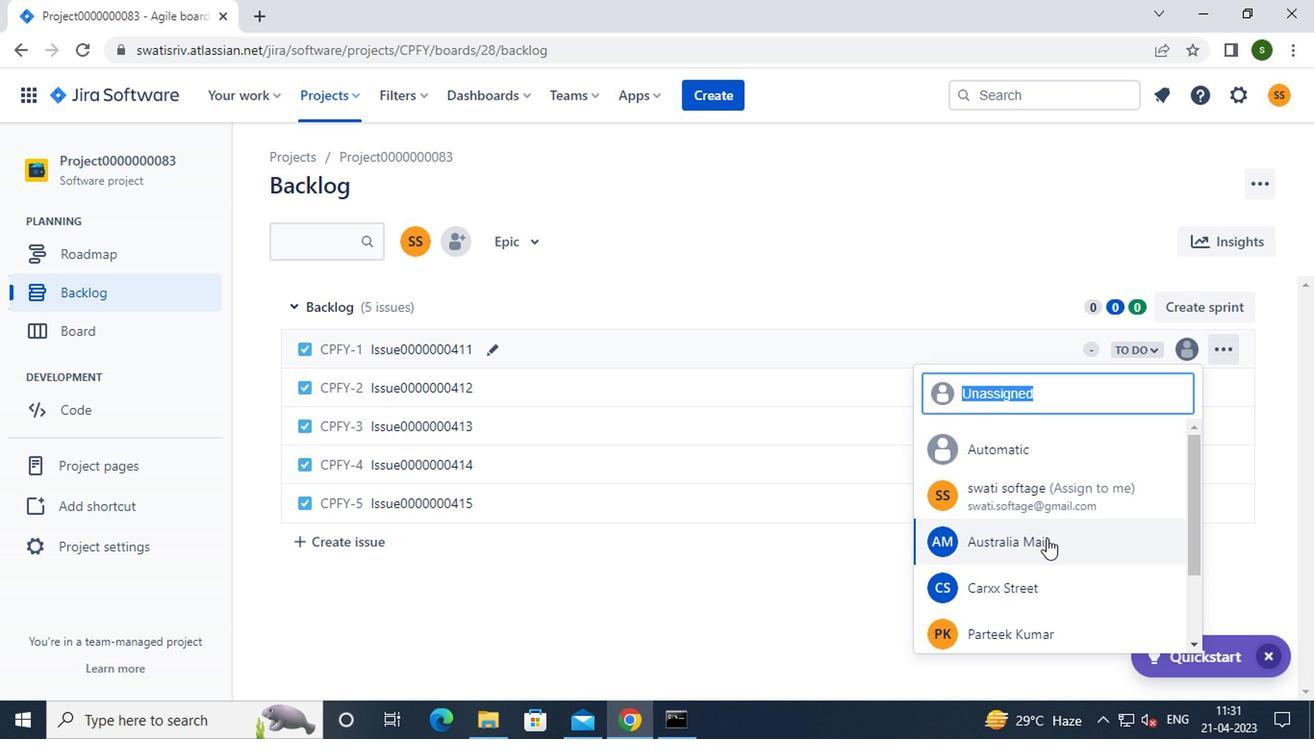 
Action: Mouse moved to (761, 245)
Screenshot: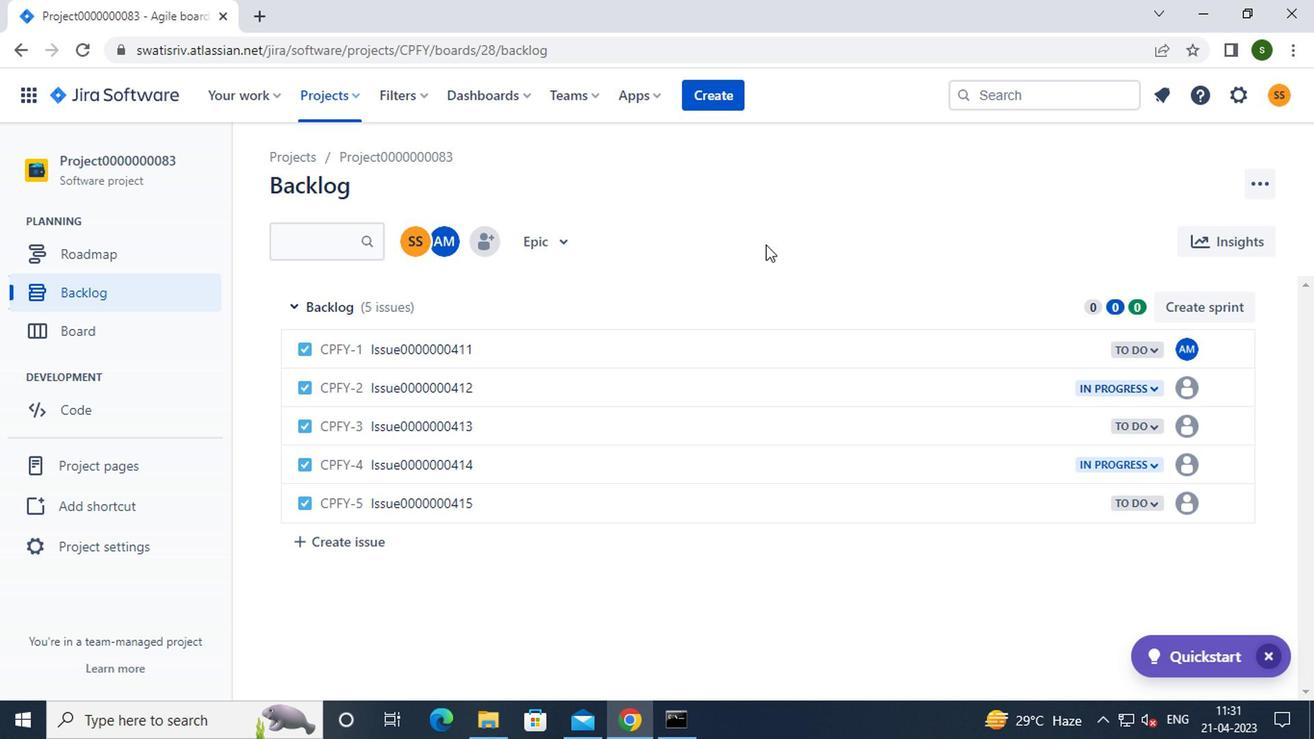 
